 Task: Add Dietz & Watson Summer Sausage to the cart.
Action: Mouse moved to (24, 109)
Screenshot: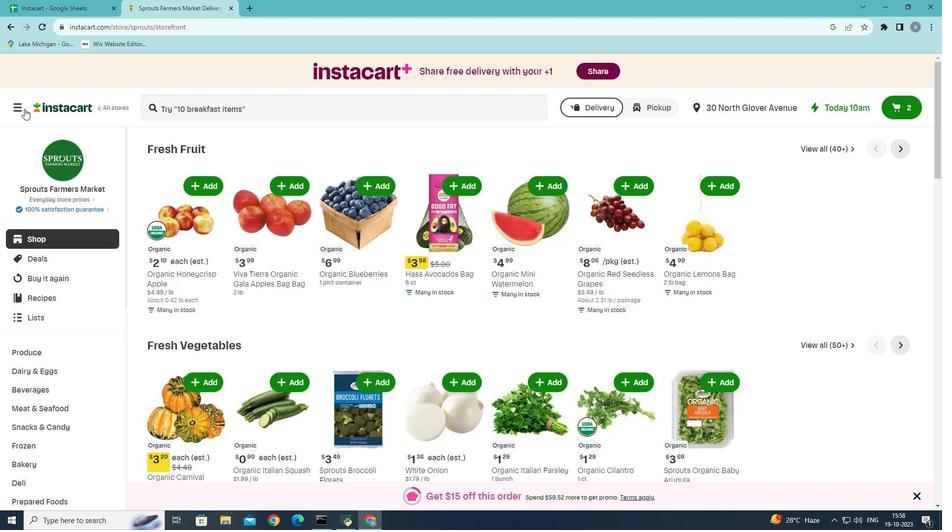
Action: Mouse pressed left at (24, 109)
Screenshot: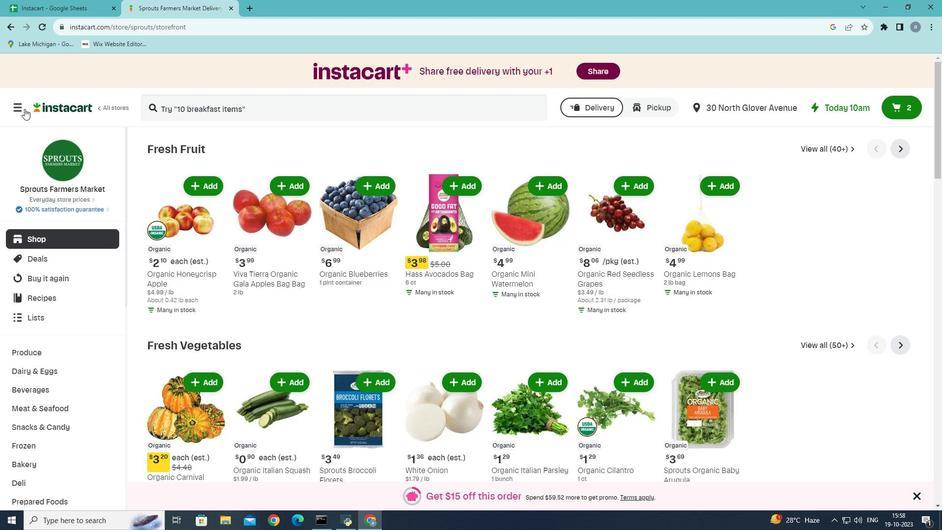 
Action: Mouse moved to (60, 286)
Screenshot: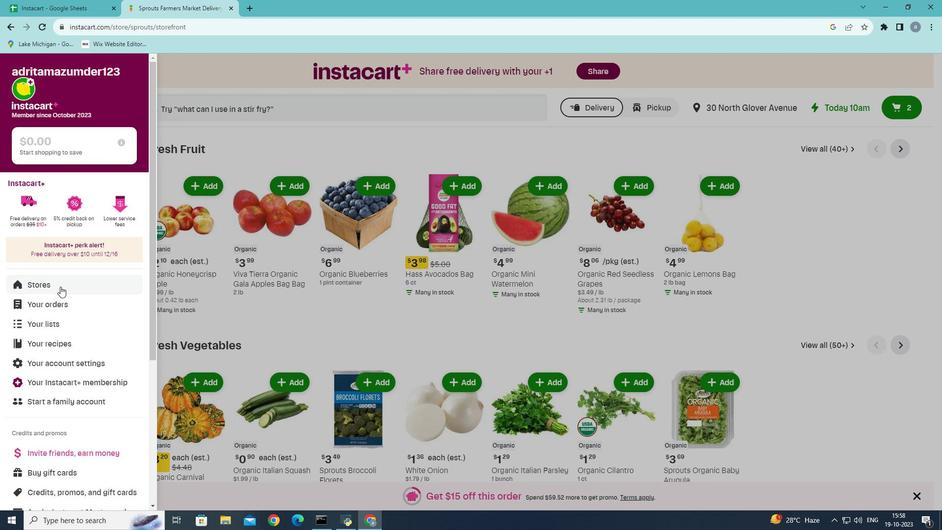 
Action: Mouse pressed left at (60, 286)
Screenshot: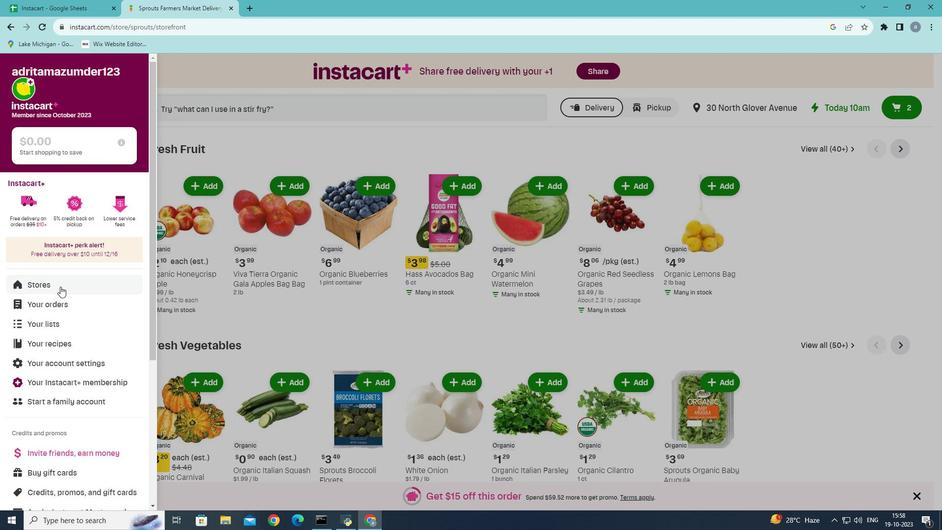 
Action: Mouse moved to (235, 113)
Screenshot: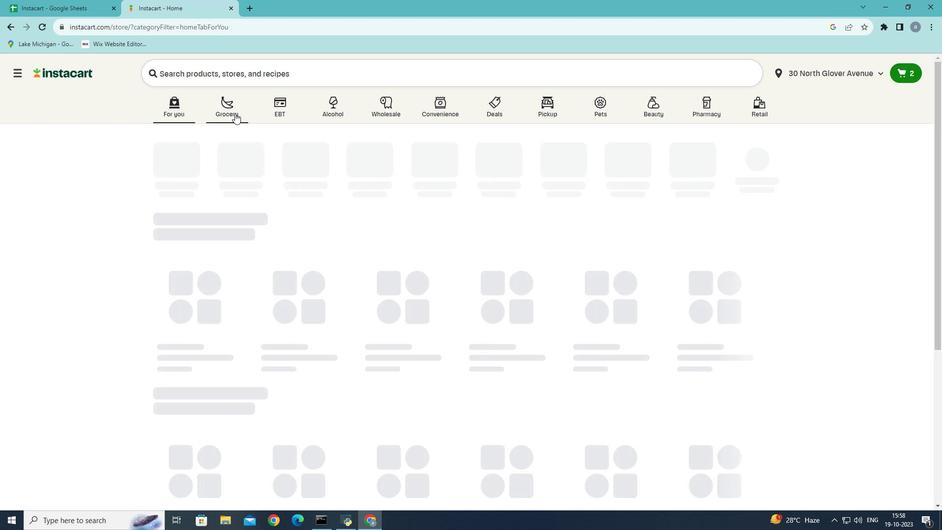 
Action: Mouse pressed left at (235, 113)
Screenshot: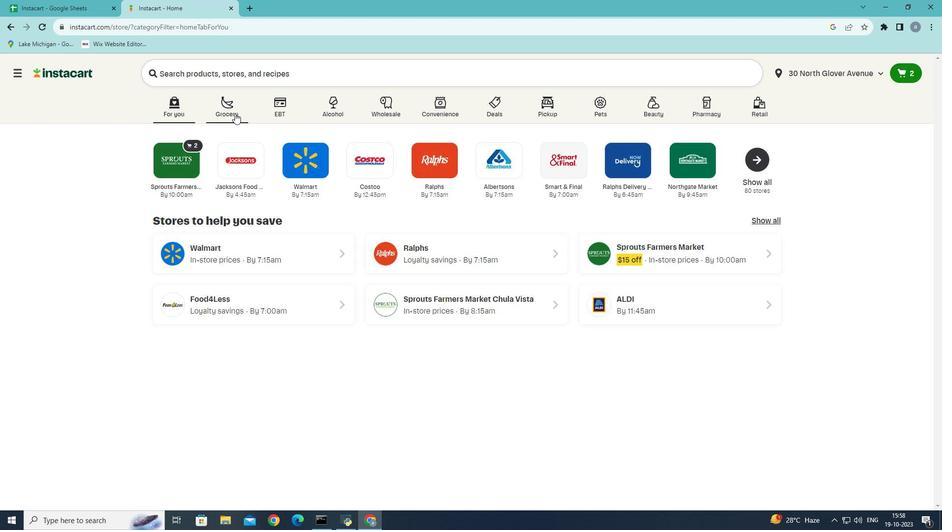 
Action: Mouse moved to (207, 288)
Screenshot: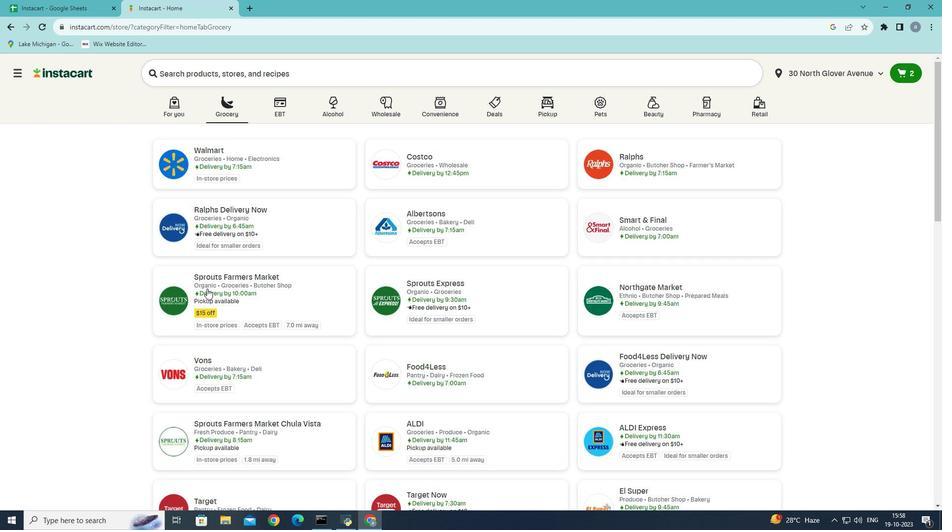 
Action: Mouse pressed left at (207, 288)
Screenshot: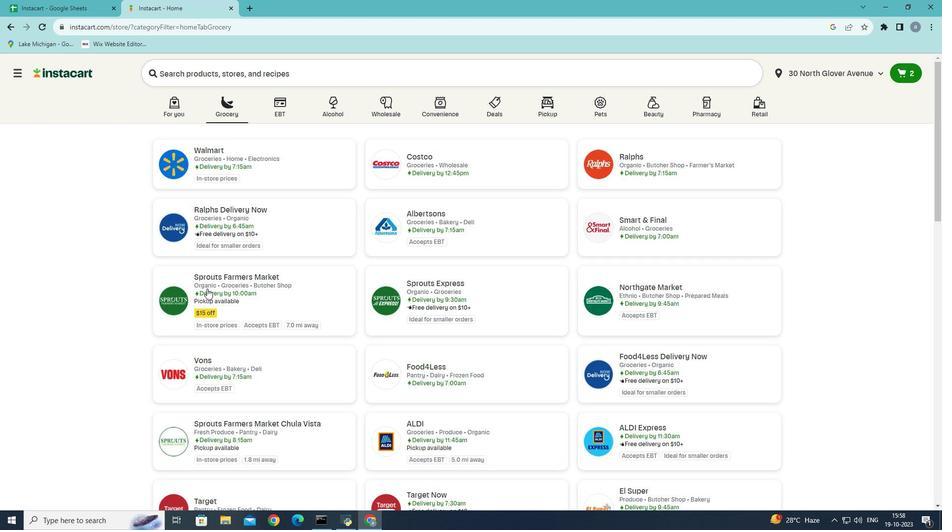 
Action: Mouse moved to (66, 413)
Screenshot: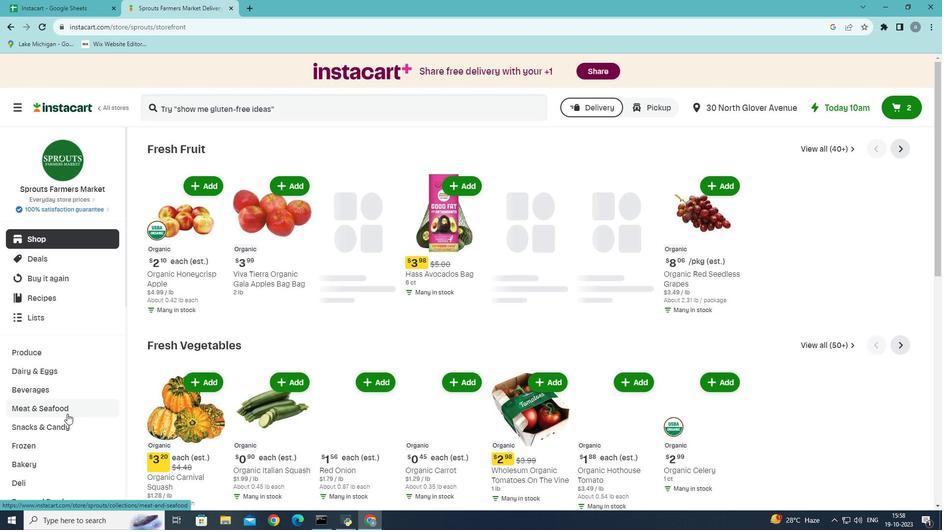 
Action: Mouse pressed left at (66, 413)
Screenshot: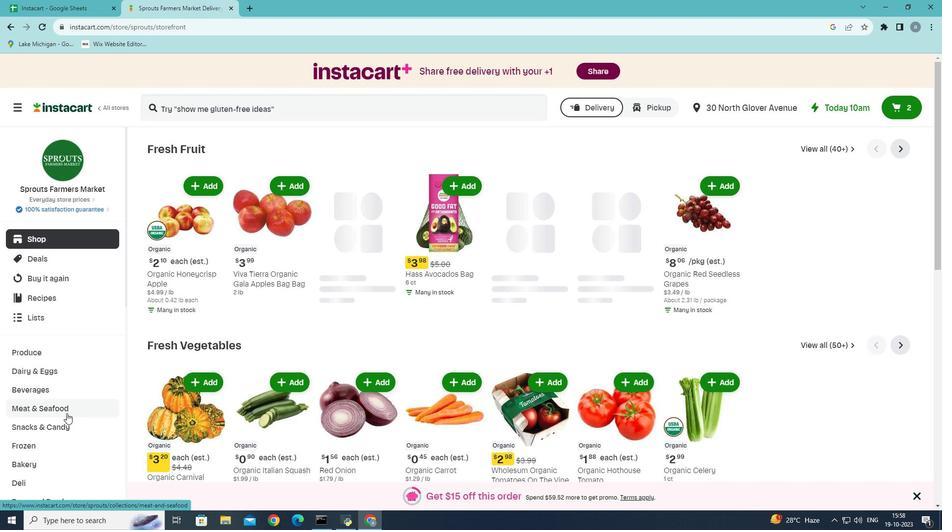 
Action: Mouse moved to (517, 171)
Screenshot: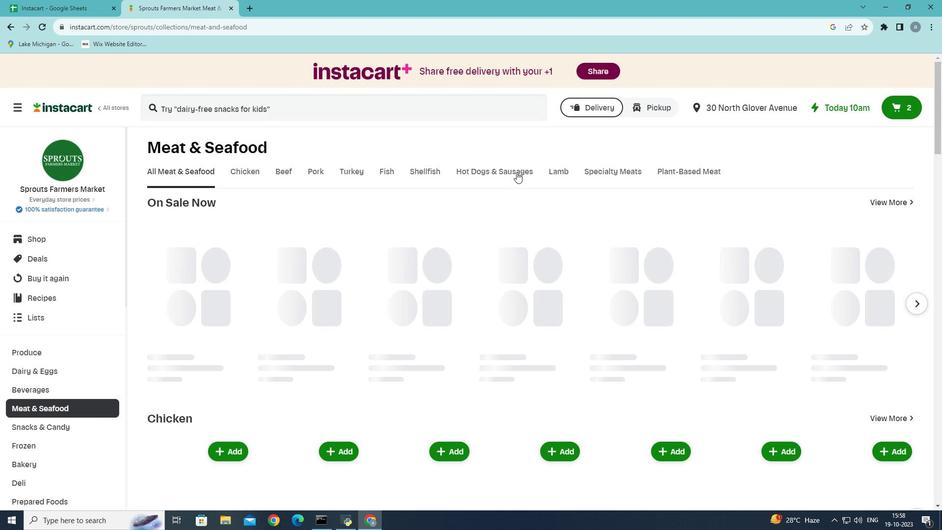 
Action: Mouse pressed left at (517, 171)
Screenshot: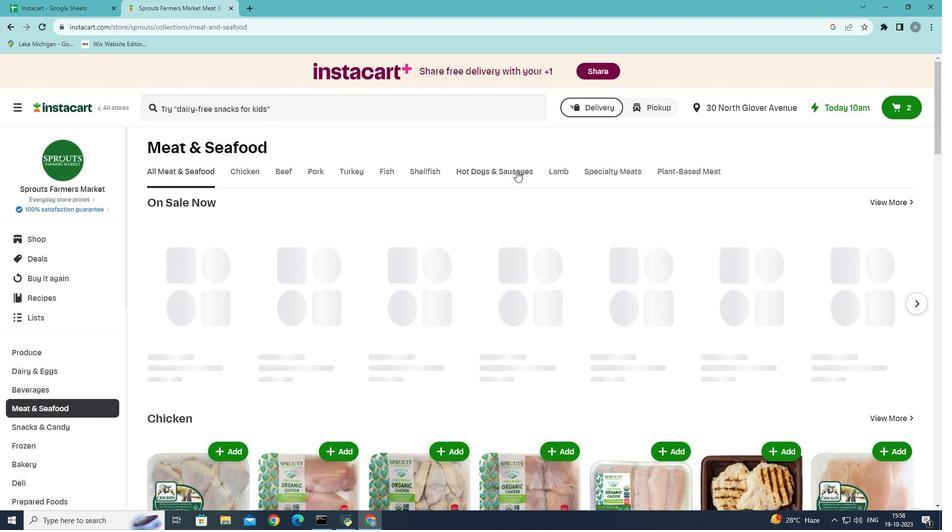 
Action: Mouse moved to (234, 215)
Screenshot: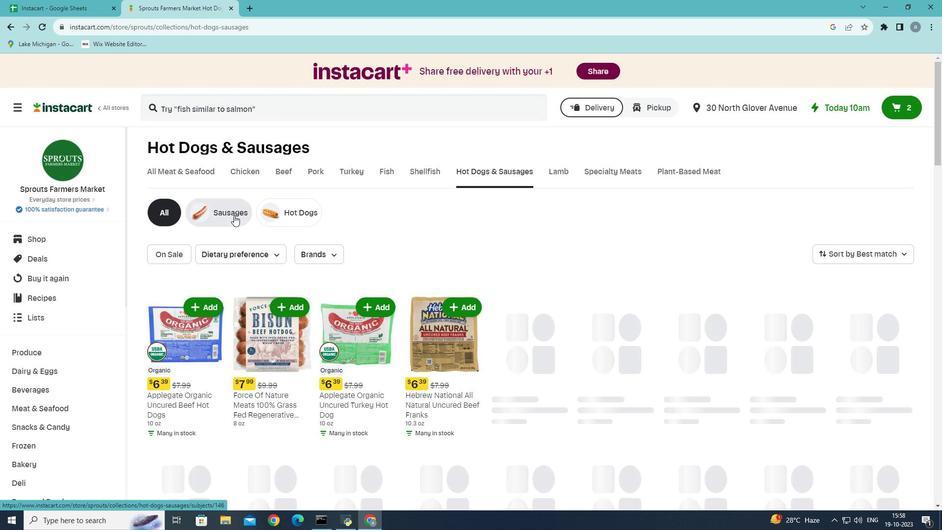 
Action: Mouse pressed left at (234, 215)
Screenshot: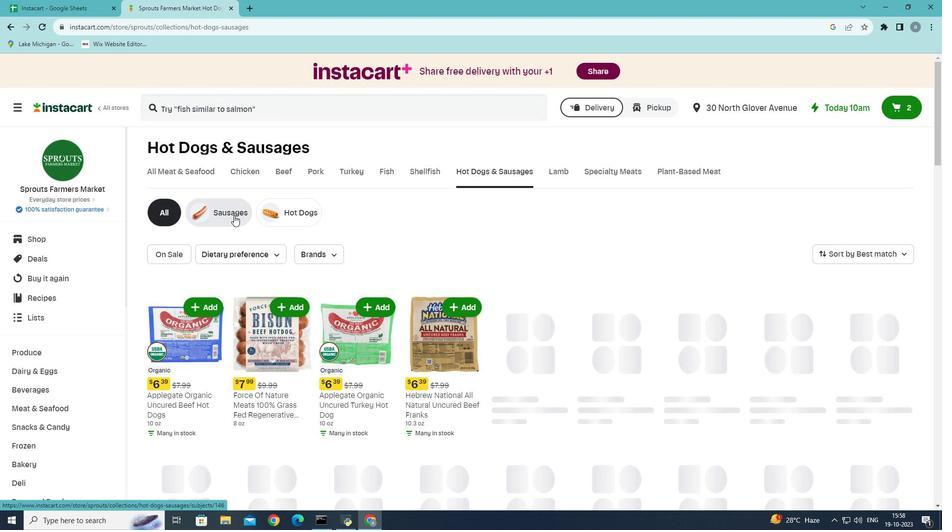 
Action: Mouse moved to (427, 351)
Screenshot: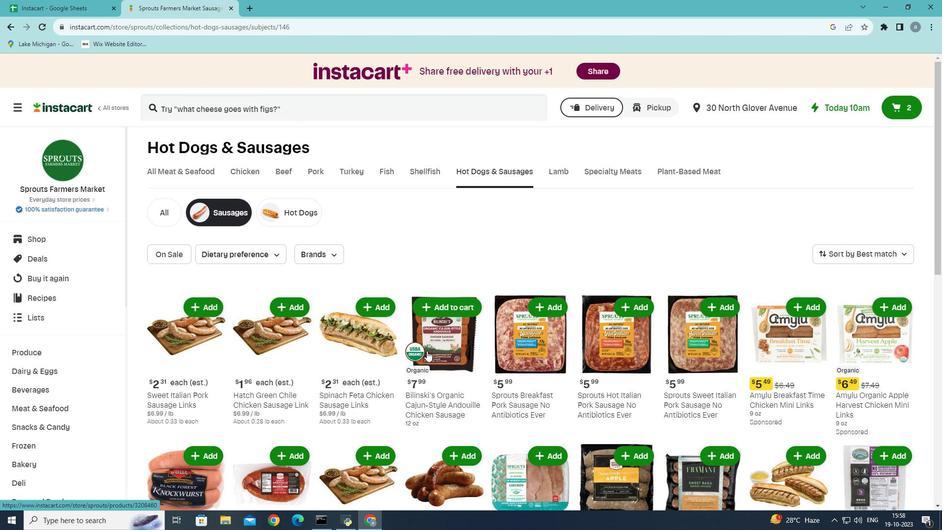 
Action: Mouse scrolled (427, 351) with delta (0, 0)
Screenshot: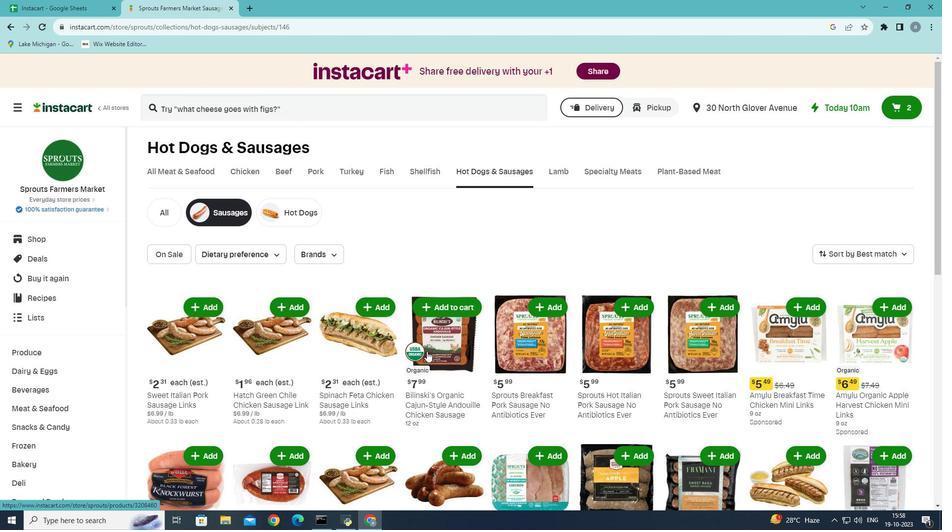 
Action: Mouse moved to (490, 358)
Screenshot: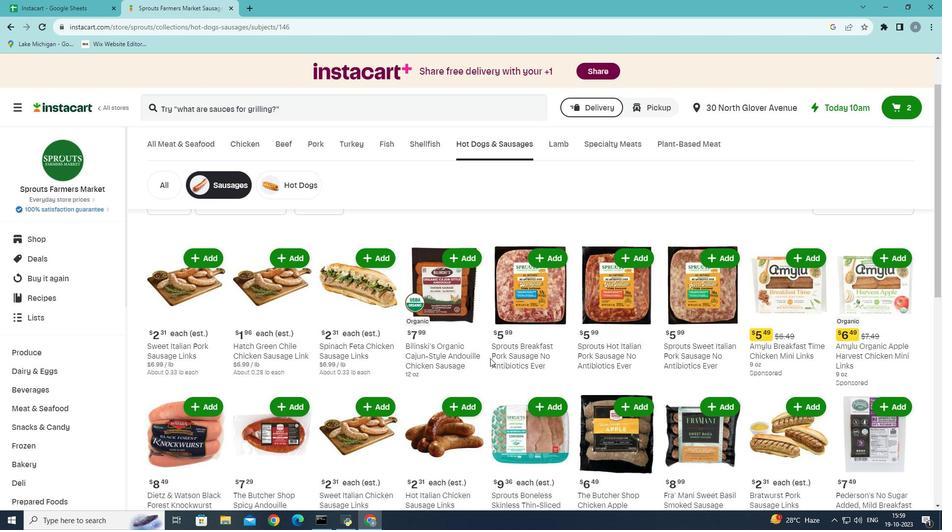 
Action: Mouse scrolled (490, 357) with delta (0, 0)
Screenshot: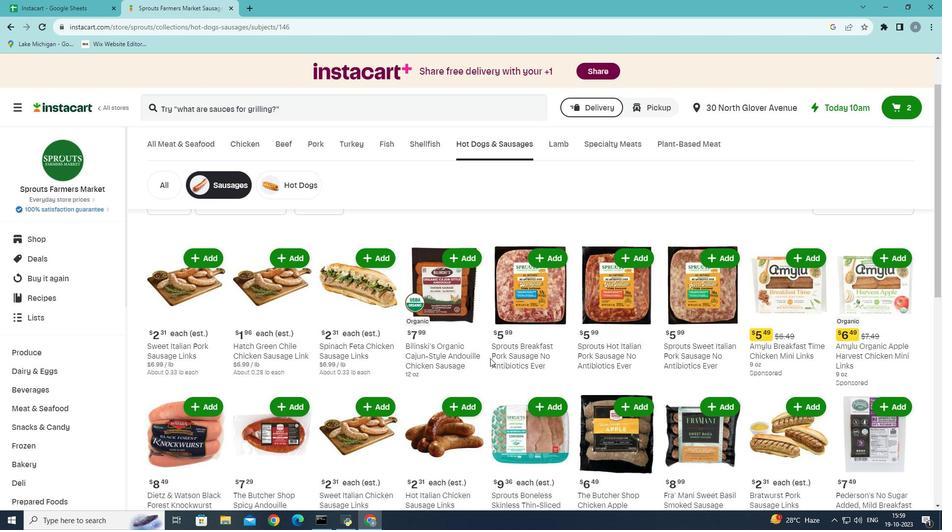 
Action: Mouse moved to (491, 358)
Screenshot: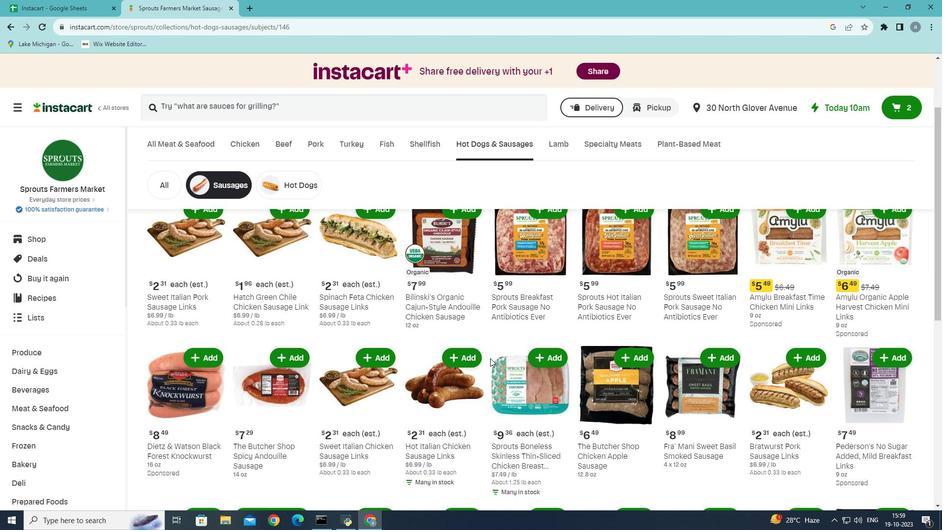 
Action: Mouse scrolled (491, 358) with delta (0, 0)
Screenshot: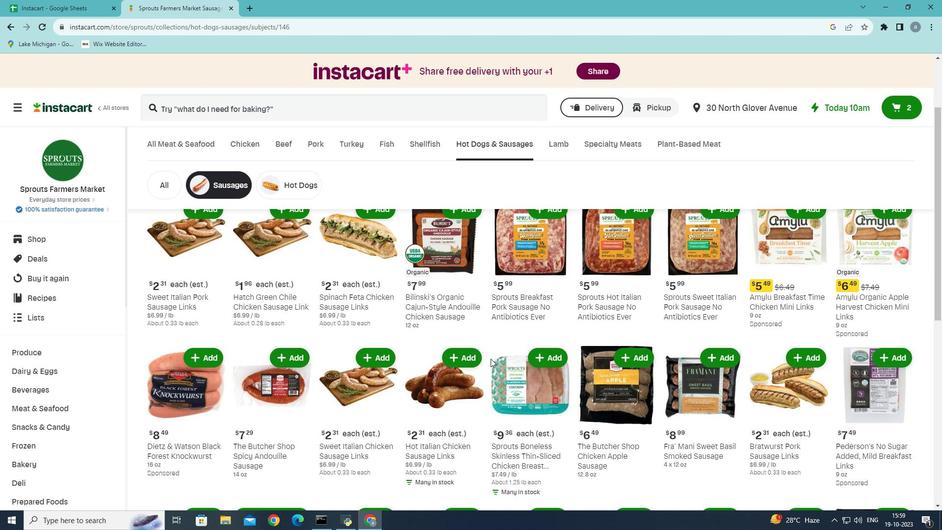 
Action: Mouse moved to (491, 362)
Screenshot: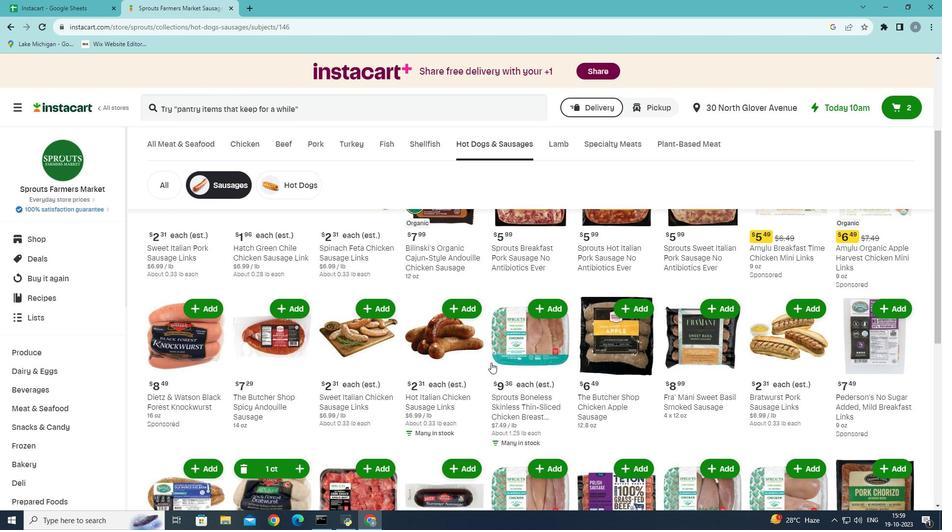 
Action: Mouse scrolled (491, 362) with delta (0, 0)
Screenshot: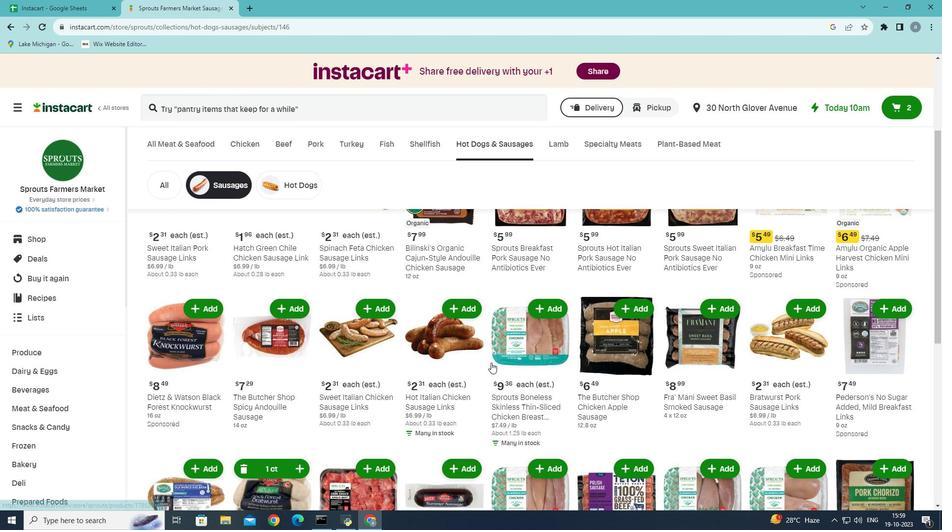
Action: Mouse moved to (502, 363)
Screenshot: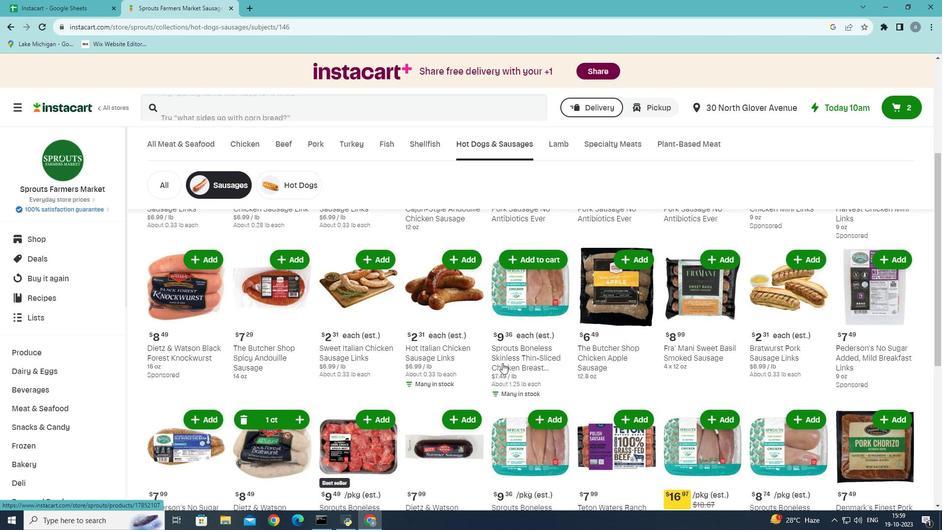 
Action: Mouse scrolled (502, 362) with delta (0, 0)
Screenshot: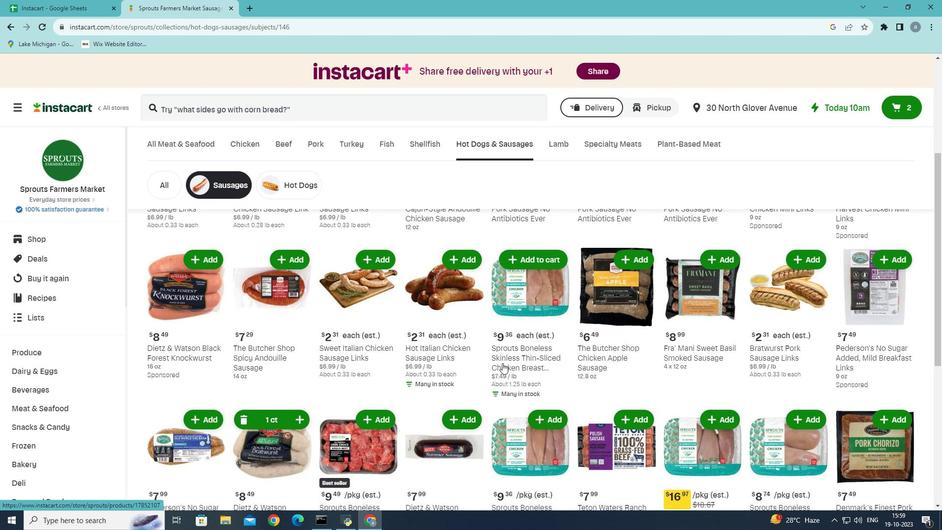 
Action: Mouse scrolled (502, 362) with delta (0, 0)
Screenshot: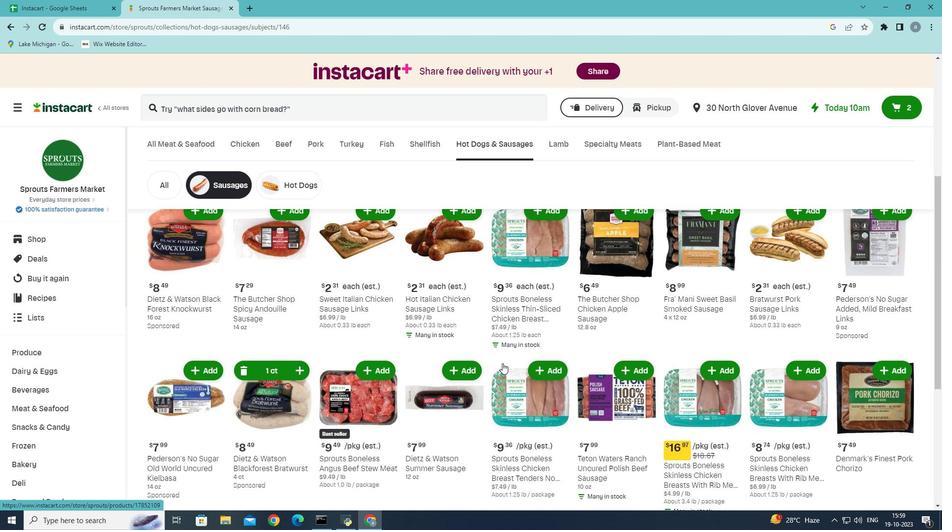 
Action: Mouse scrolled (502, 362) with delta (0, 0)
Screenshot: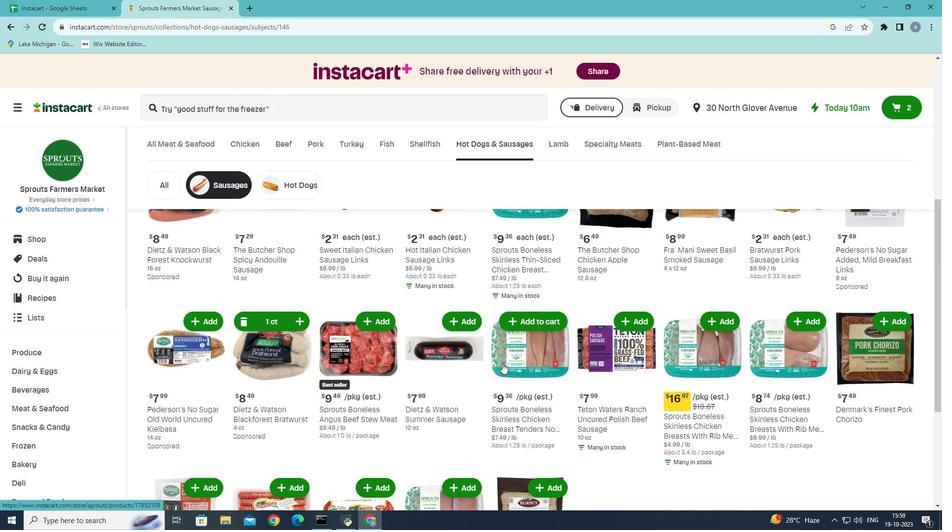 
Action: Mouse moved to (465, 264)
Screenshot: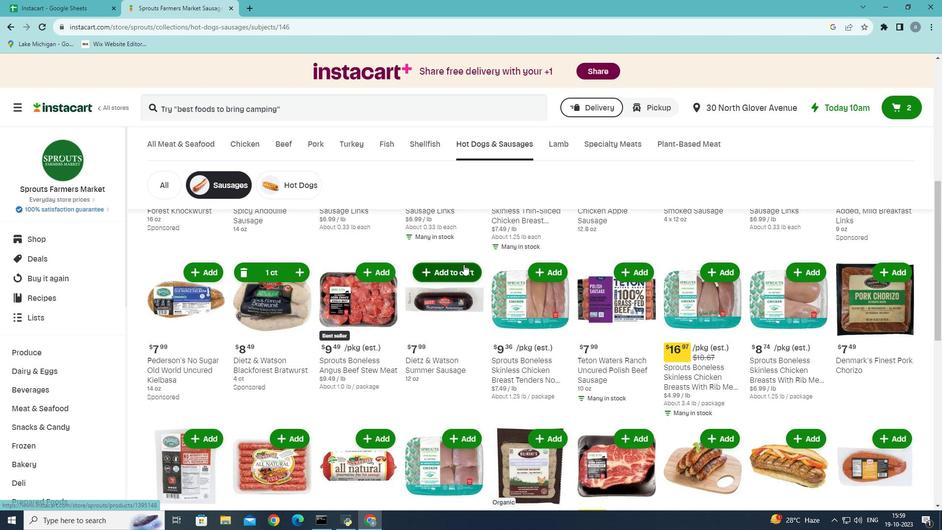 
Action: Mouse pressed left at (465, 264)
Screenshot: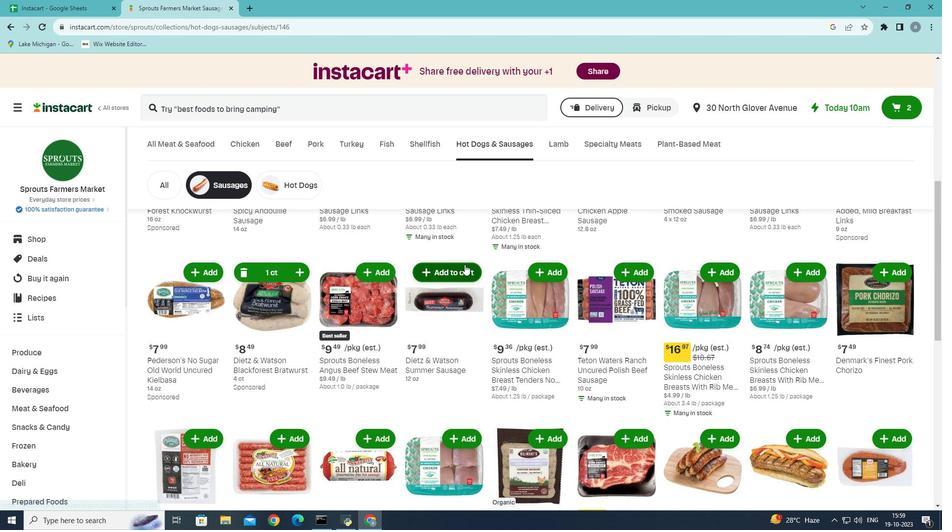 
Action: Mouse moved to (466, 272)
Screenshot: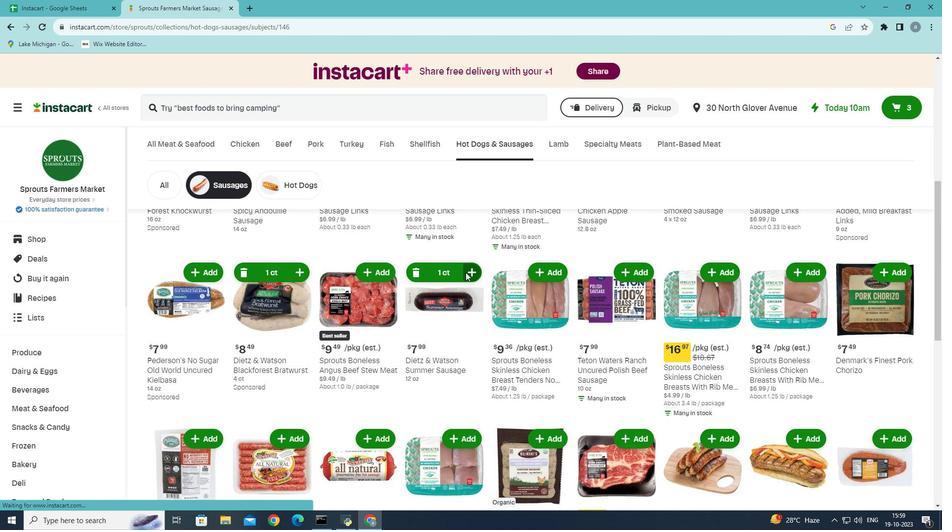
